 Task: Invite Team Member Softage.1@softage.net to Workspace Investor Relations. Invite Team Member Softage.2@softage.net to Workspace Investor Relations. Invite Team Member Softage.3@softage.net to Workspace Investor Relations. Invite Team Member Softage.4@softage.net to Workspace Investor Relations
Action: Mouse moved to (760, 87)
Screenshot: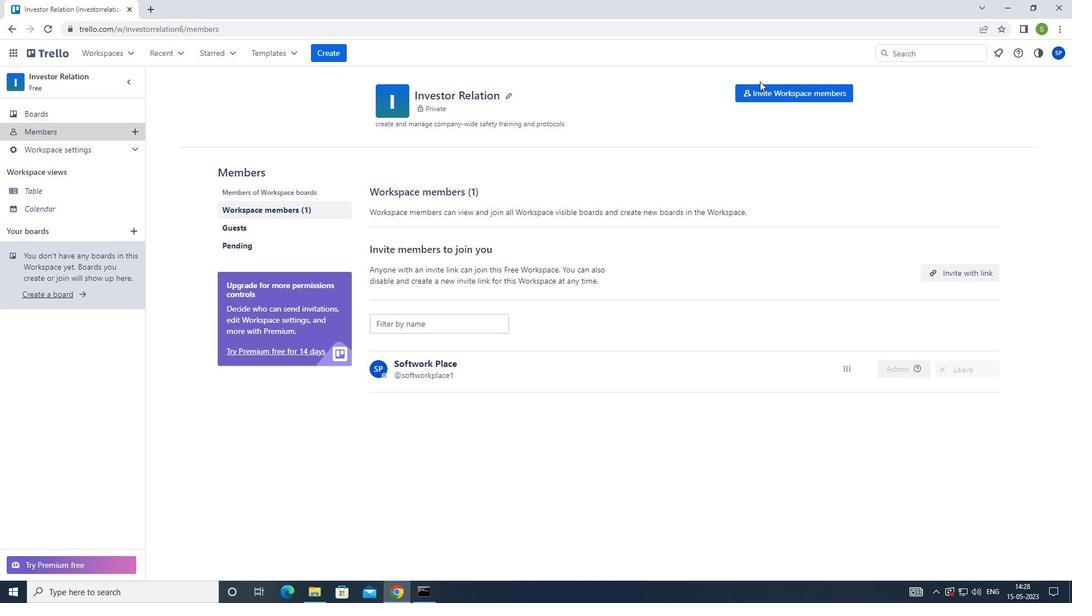 
Action: Mouse pressed left at (760, 87)
Screenshot: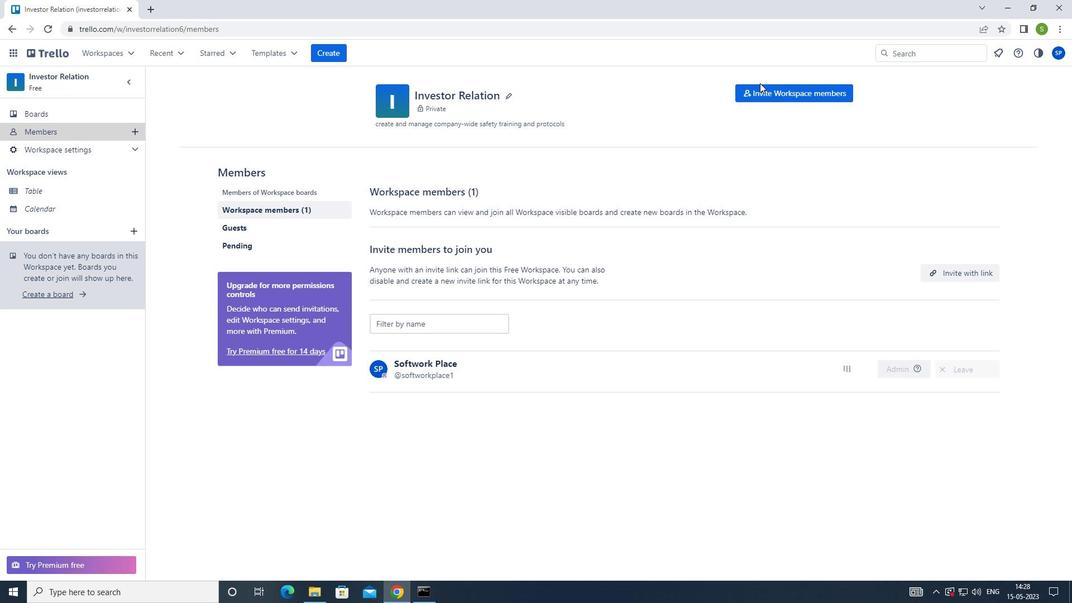 
Action: Mouse moved to (699, 103)
Screenshot: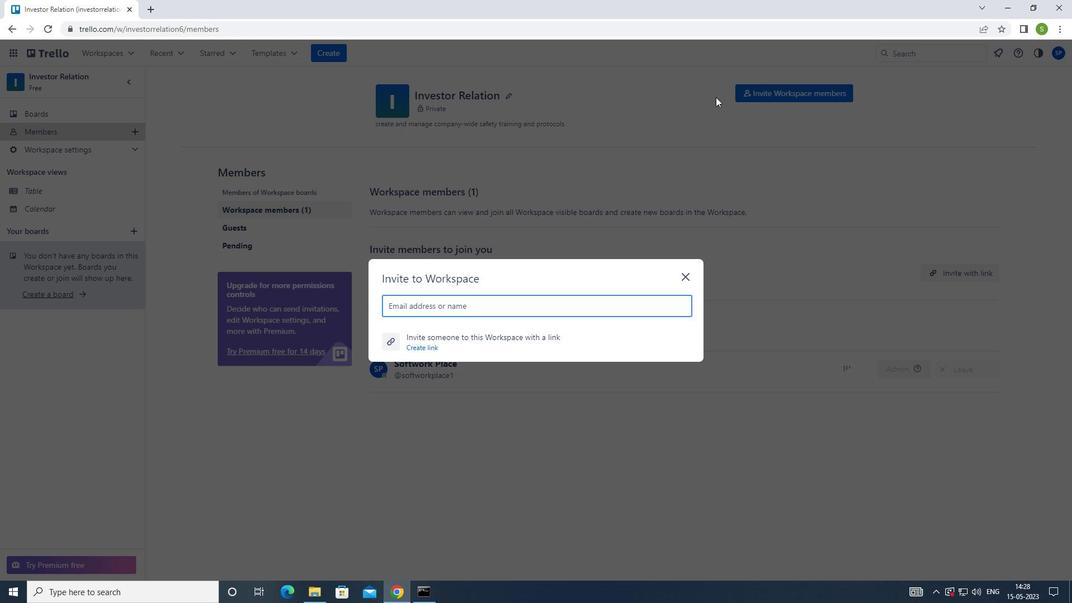 
Action: Key pressed <Key.shift>SOFTAGE.1<Key.shift>@SOFTAG
Screenshot: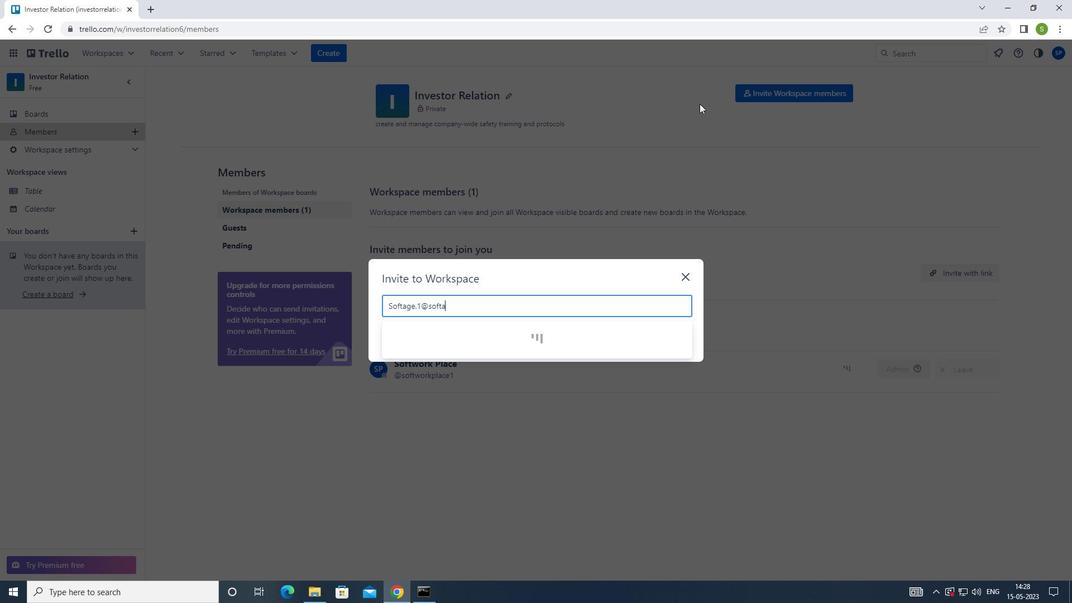 
Action: Mouse moved to (699, 103)
Screenshot: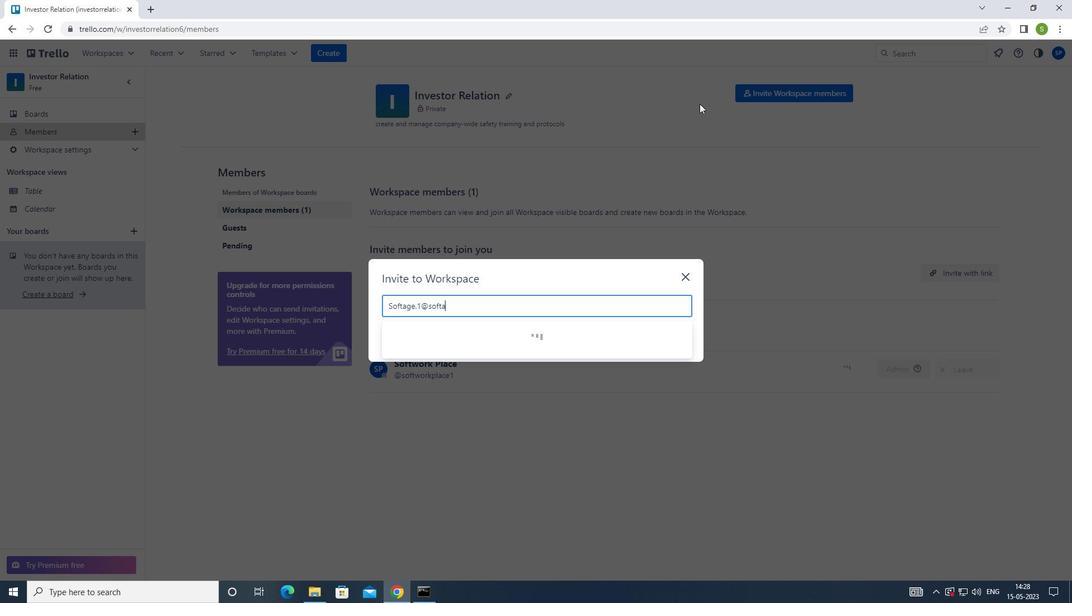 
Action: Key pressed E.NET<Key.enter><Key.shift>SOFTAGE.2<Key.shift>2SOFTAGE.
Screenshot: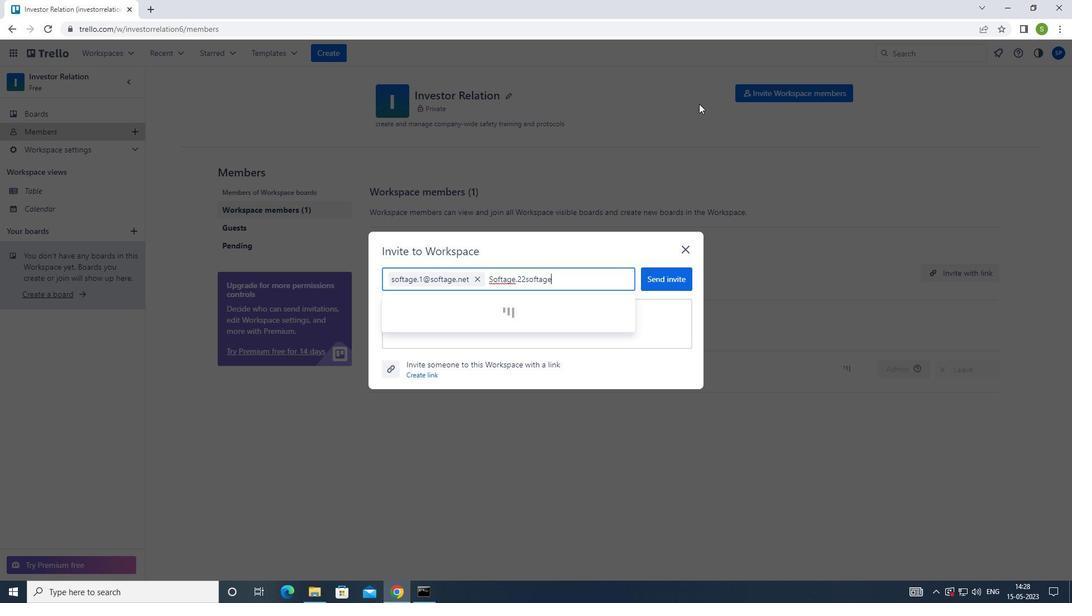 
Action: Mouse moved to (663, 106)
Screenshot: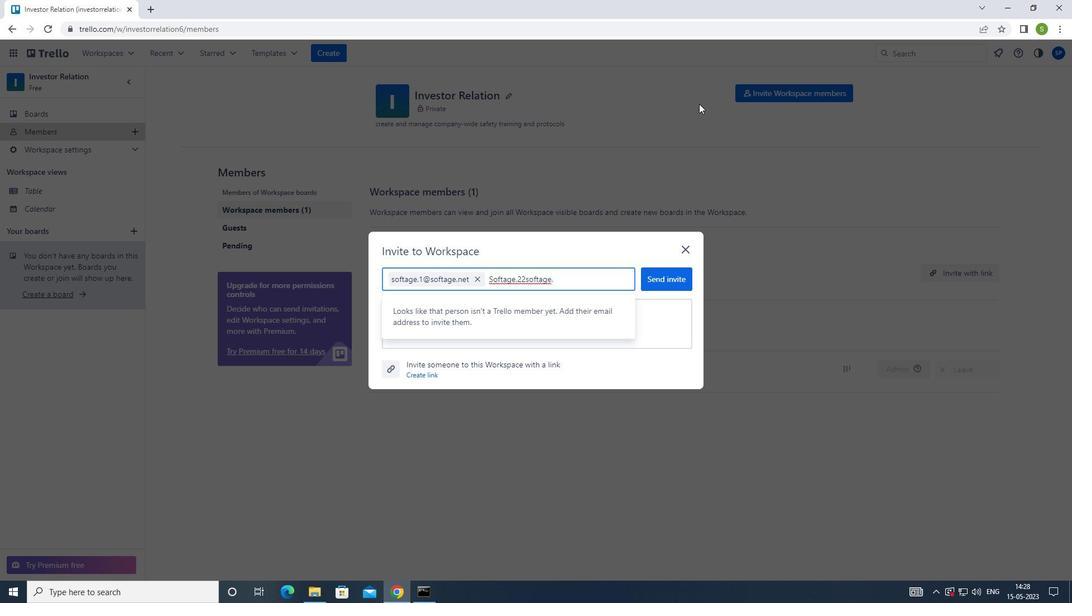 
Action: Key pressed <Key.backspace>
Screenshot: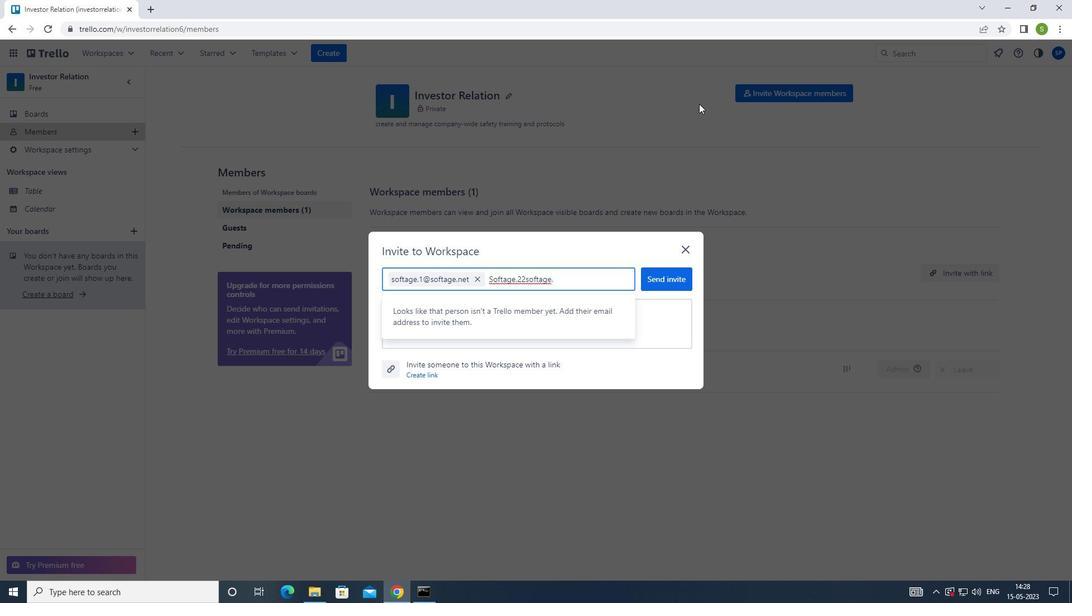 
Action: Mouse moved to (663, 106)
Screenshot: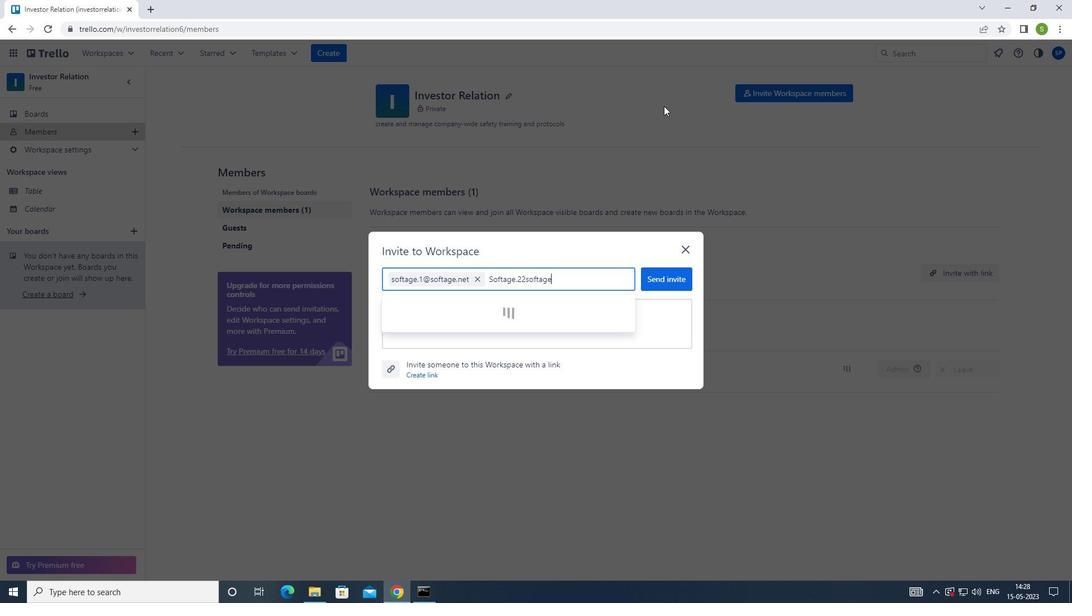 
Action: Key pressed <Key.backspace><Key.backspace><Key.backspace><Key.backspace><Key.backspace><Key.backspace><Key.backspace><Key.backspace><Key.shift>@SOFTAGE.NET<Key.enter><Key.shift><Key.shift><Key.shift><Key.shift><Key.shift>SOFTAGE.3<Key.shift>@SOFTAGE.NET<Key.enter><Key.shift>SOFTAGE.<Key.shift>$<Key.backspace>4<Key.shift>@SOFTAGE.NET<Key.enter>
Screenshot: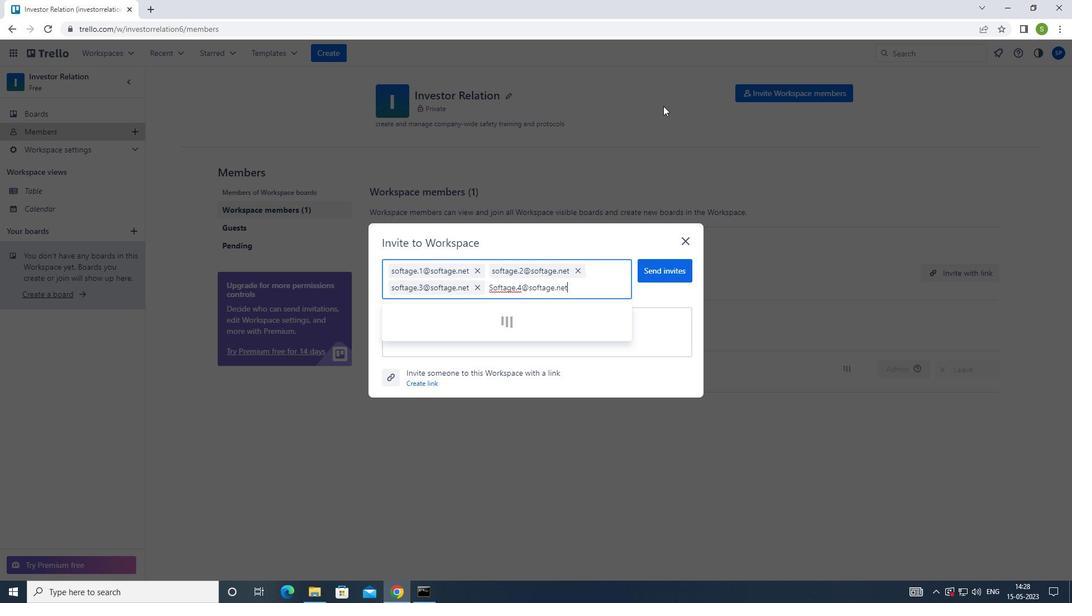 
Action: Mouse moved to (659, 261)
Screenshot: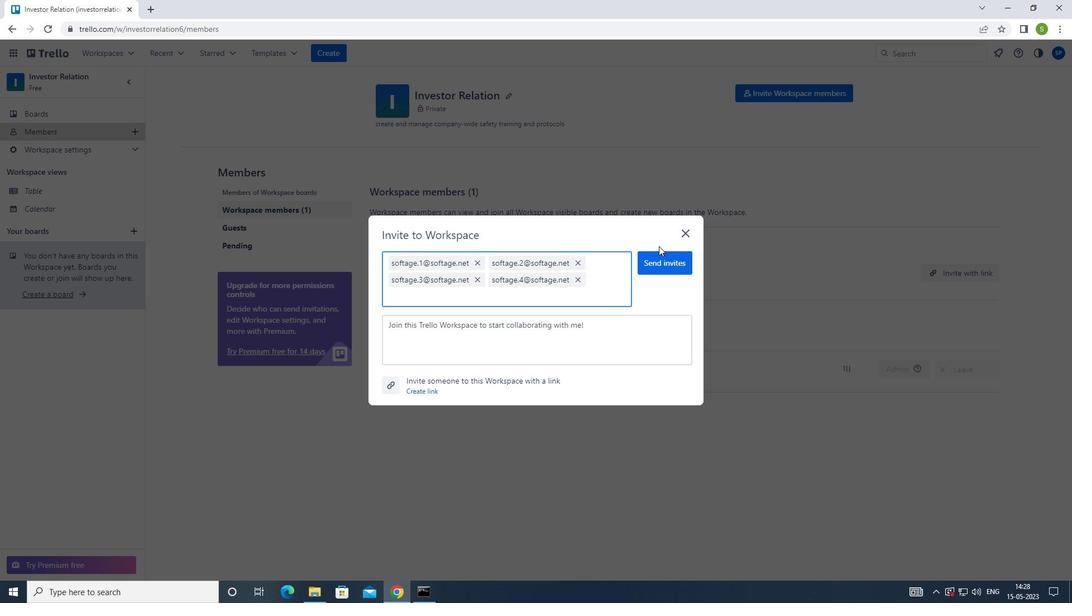 
Action: Mouse pressed left at (659, 261)
Screenshot: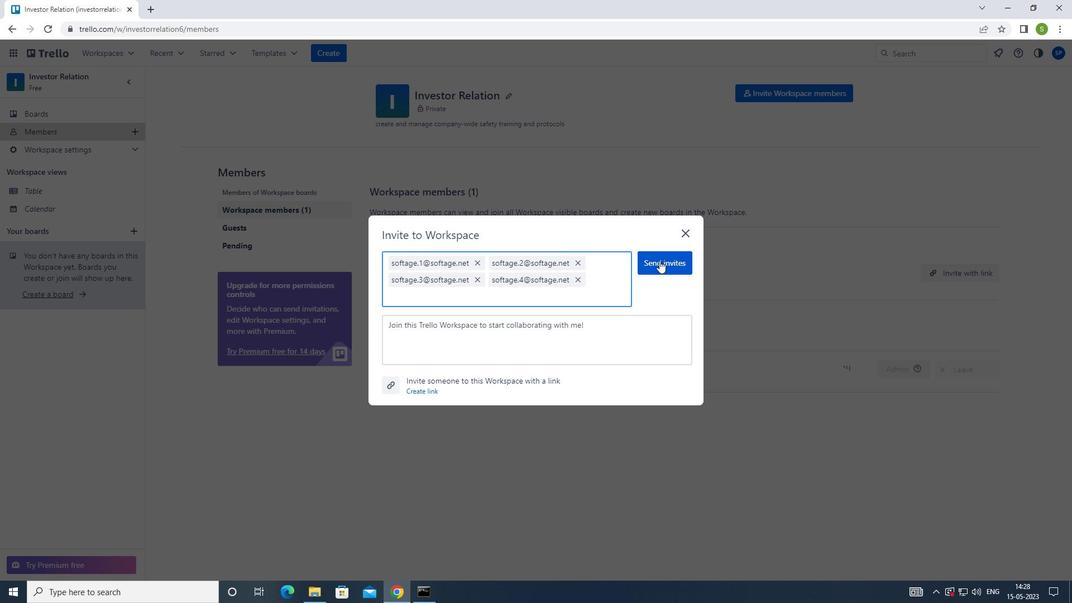 
Action: Key pressed <Key.f8>
Screenshot: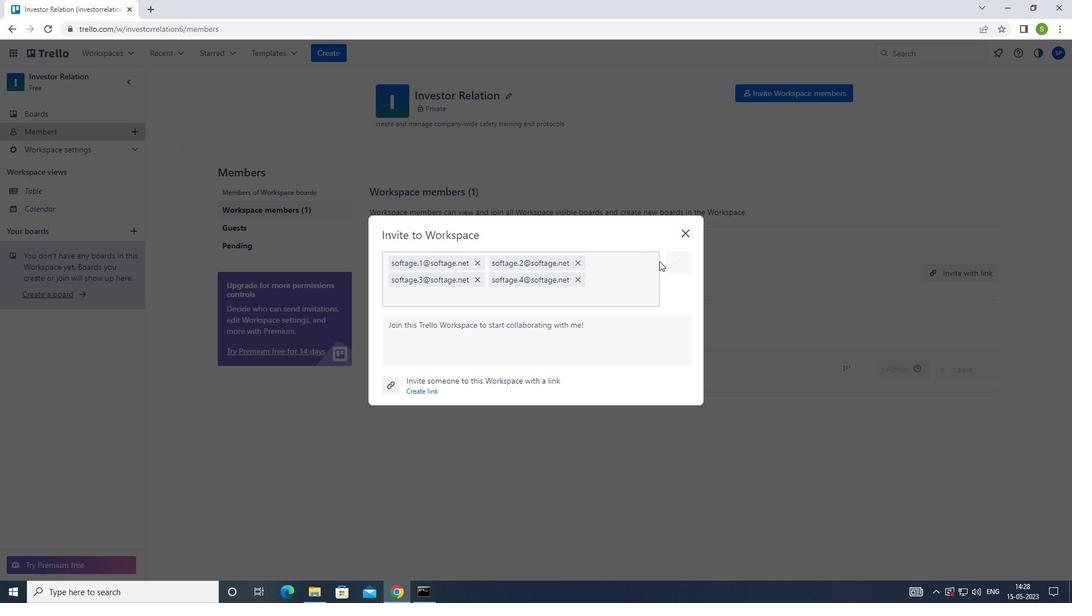 
